 Task: Add Face Rock Creamery Vampire Slayer, Garlic Cheddar Cheese to the cart.
Action: Mouse pressed left at (28, 160)
Screenshot: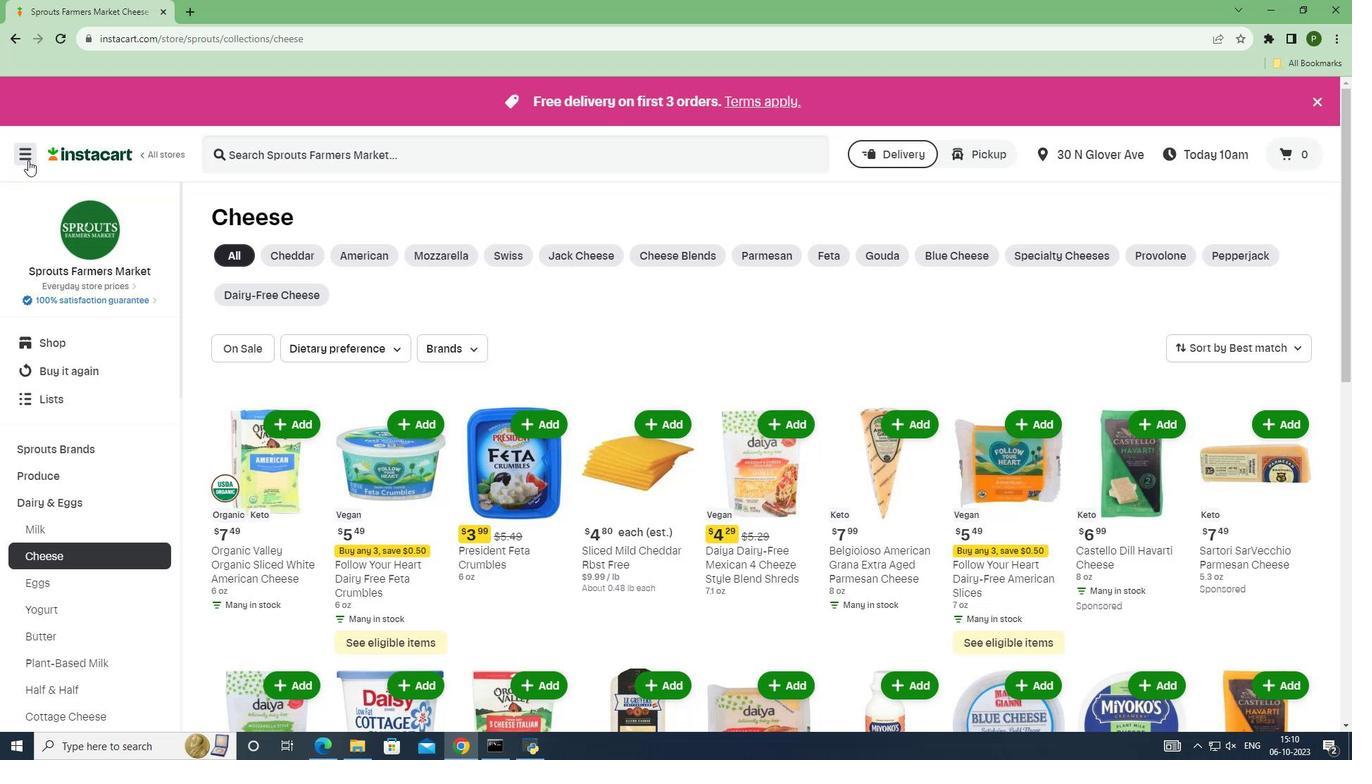 
Action: Mouse moved to (51, 370)
Screenshot: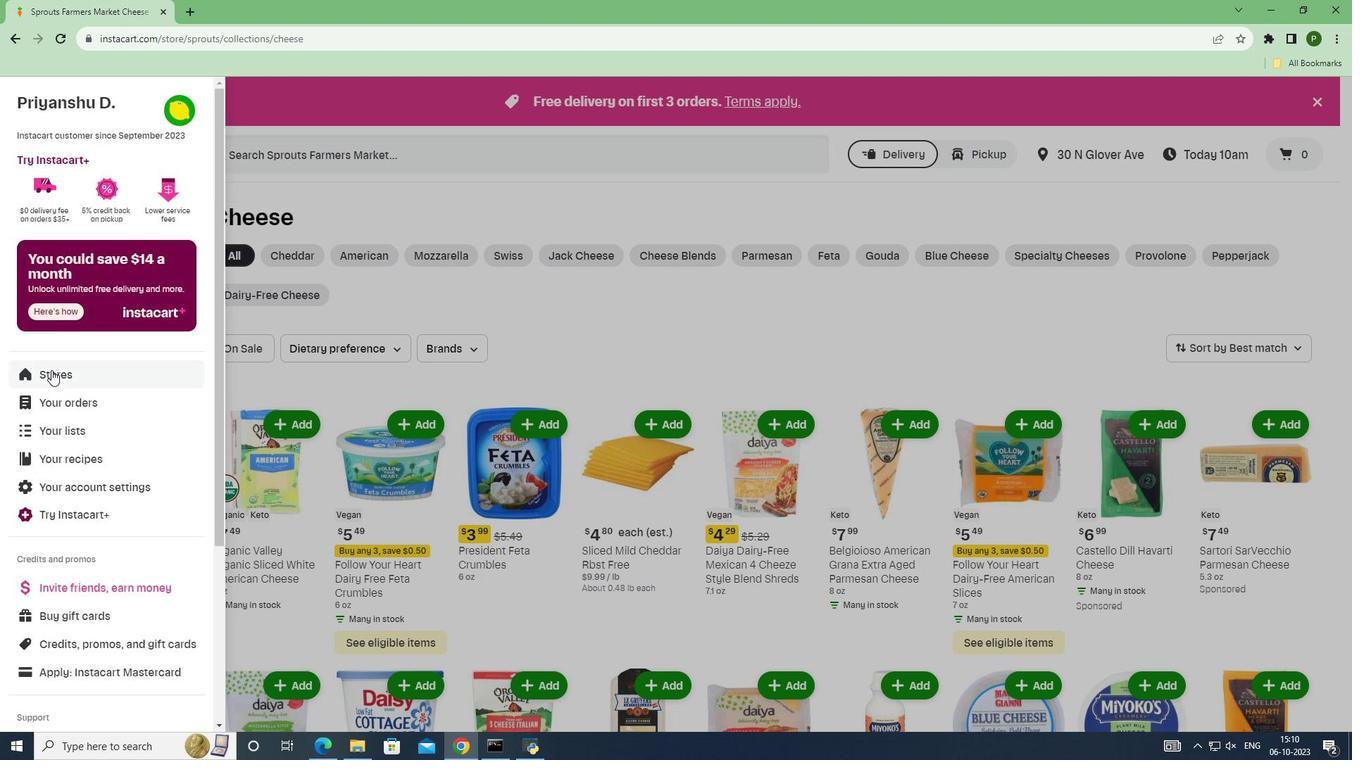 
Action: Mouse pressed left at (51, 370)
Screenshot: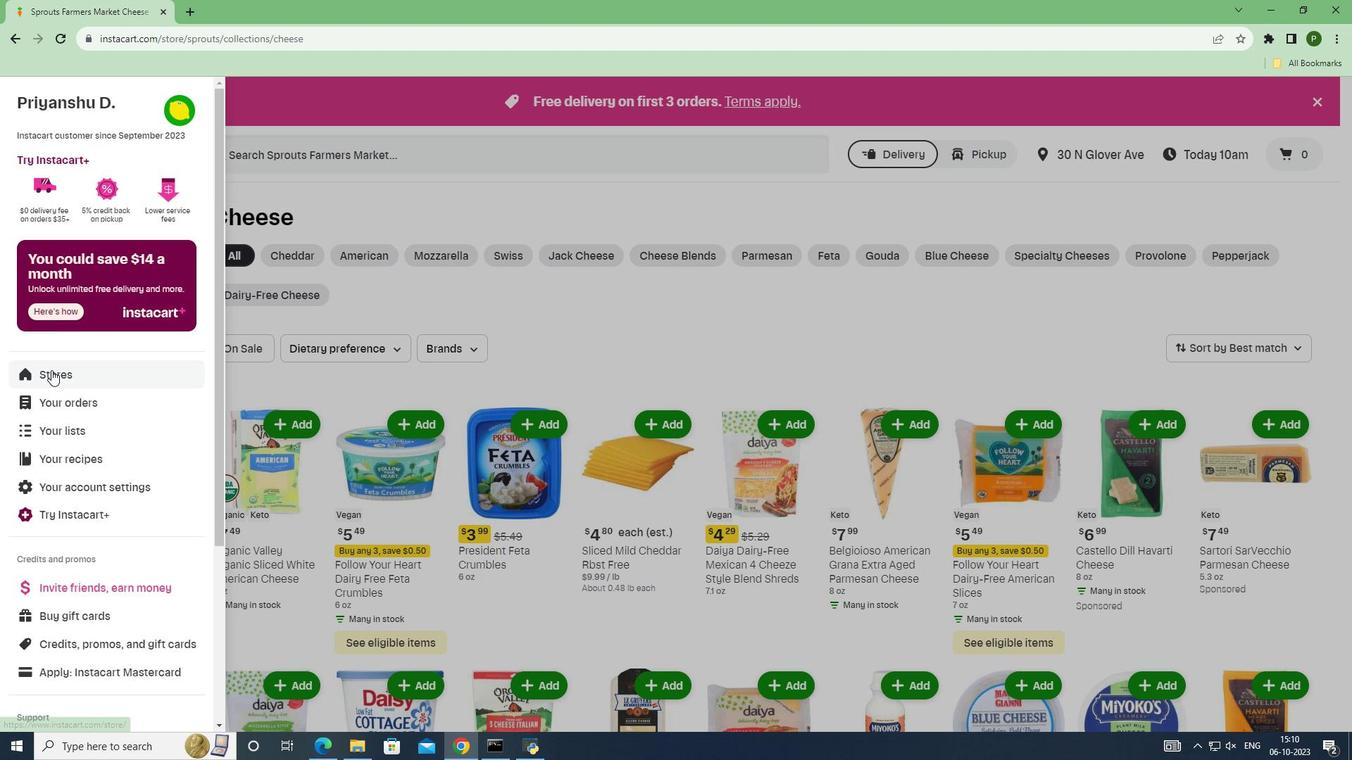 
Action: Mouse moved to (324, 154)
Screenshot: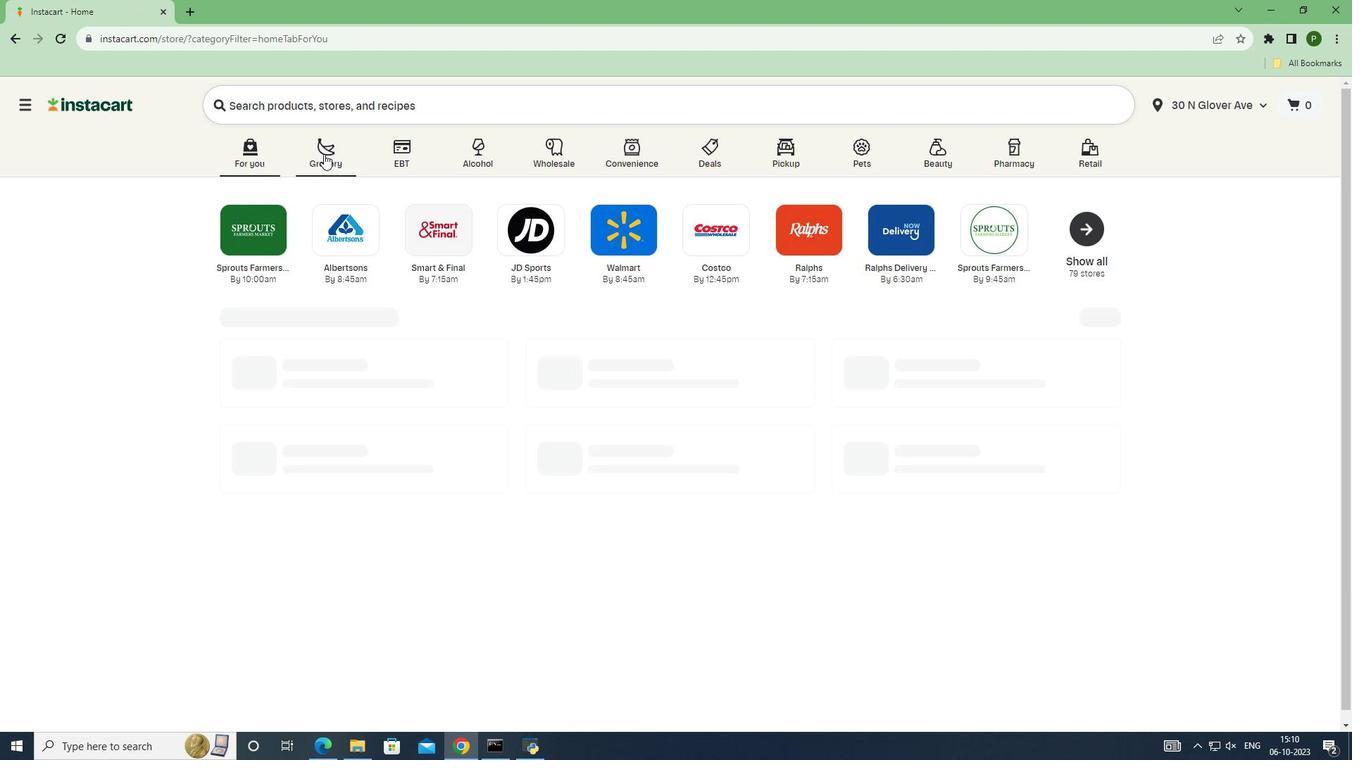 
Action: Mouse pressed left at (324, 154)
Screenshot: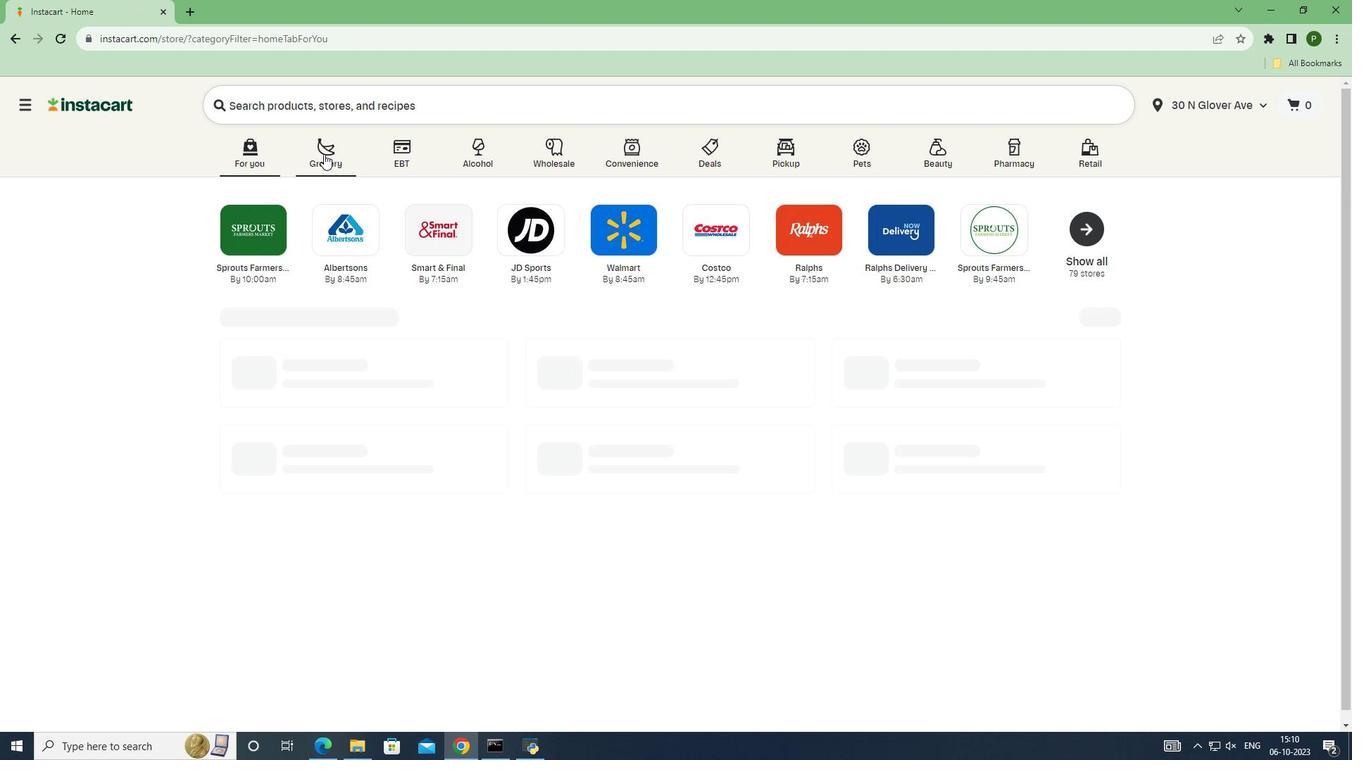 
Action: Mouse moved to (855, 314)
Screenshot: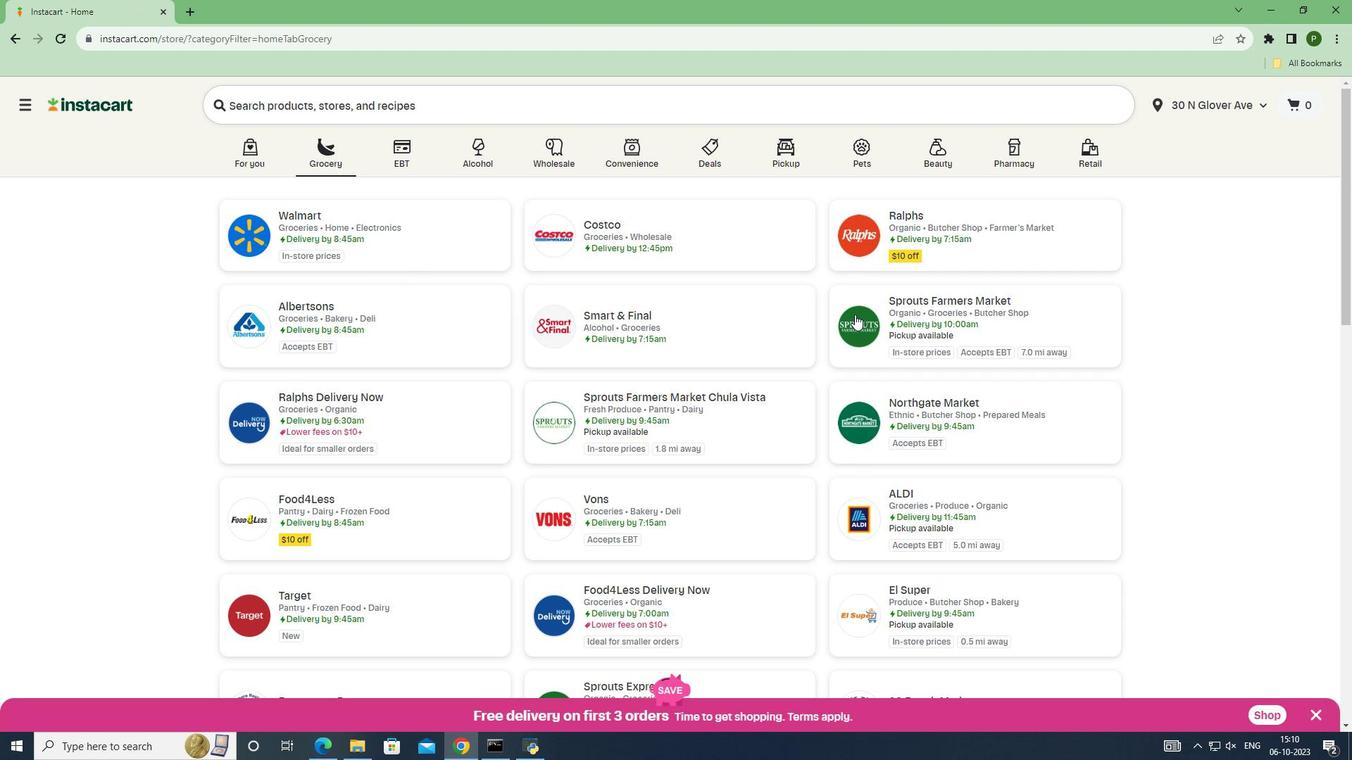 
Action: Mouse pressed left at (855, 314)
Screenshot: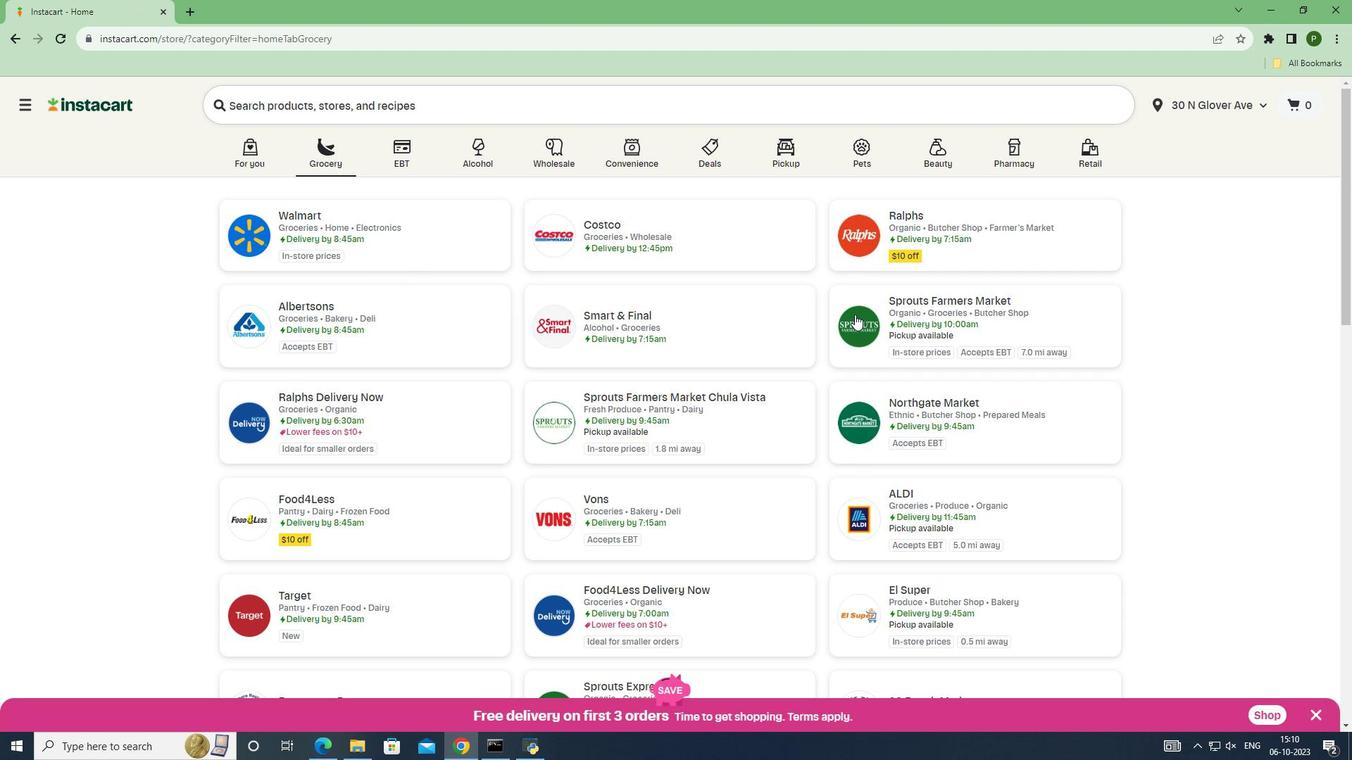 
Action: Mouse moved to (75, 498)
Screenshot: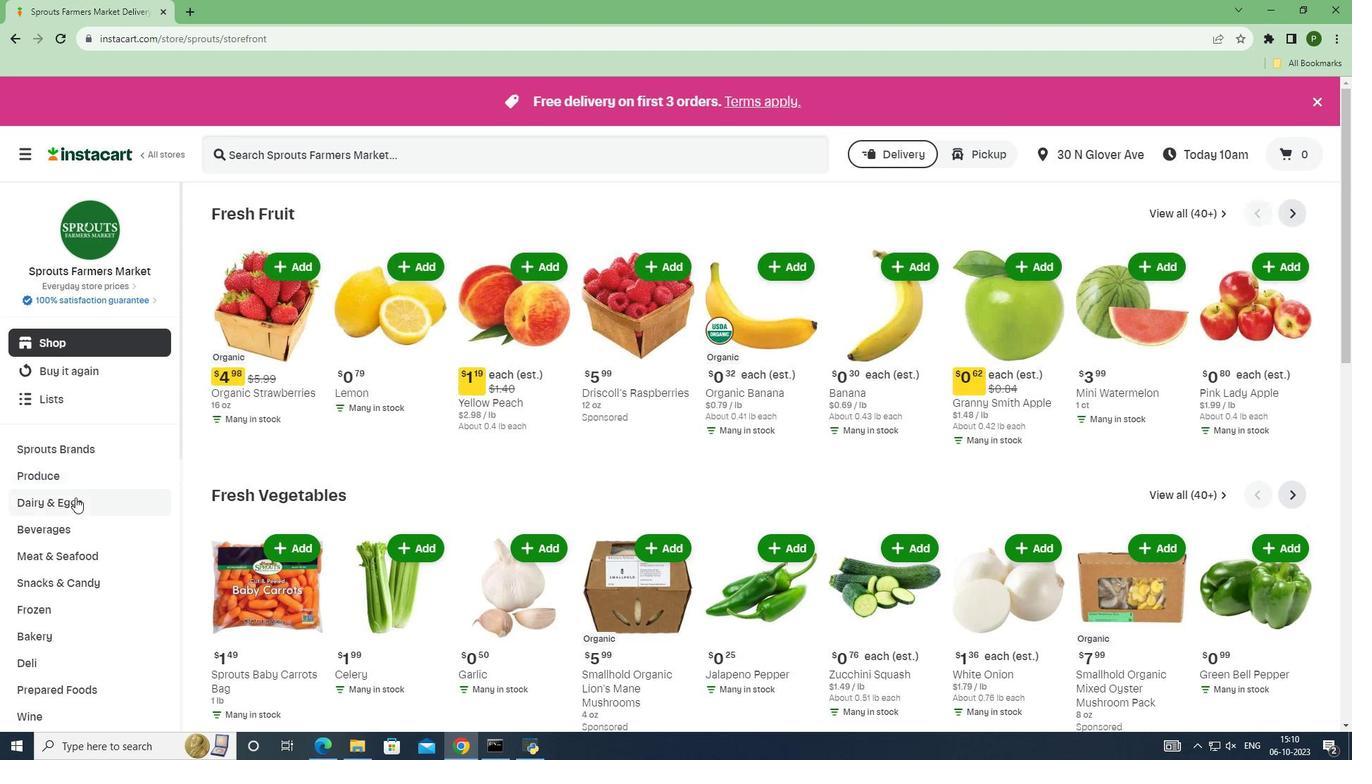 
Action: Mouse pressed left at (75, 498)
Screenshot: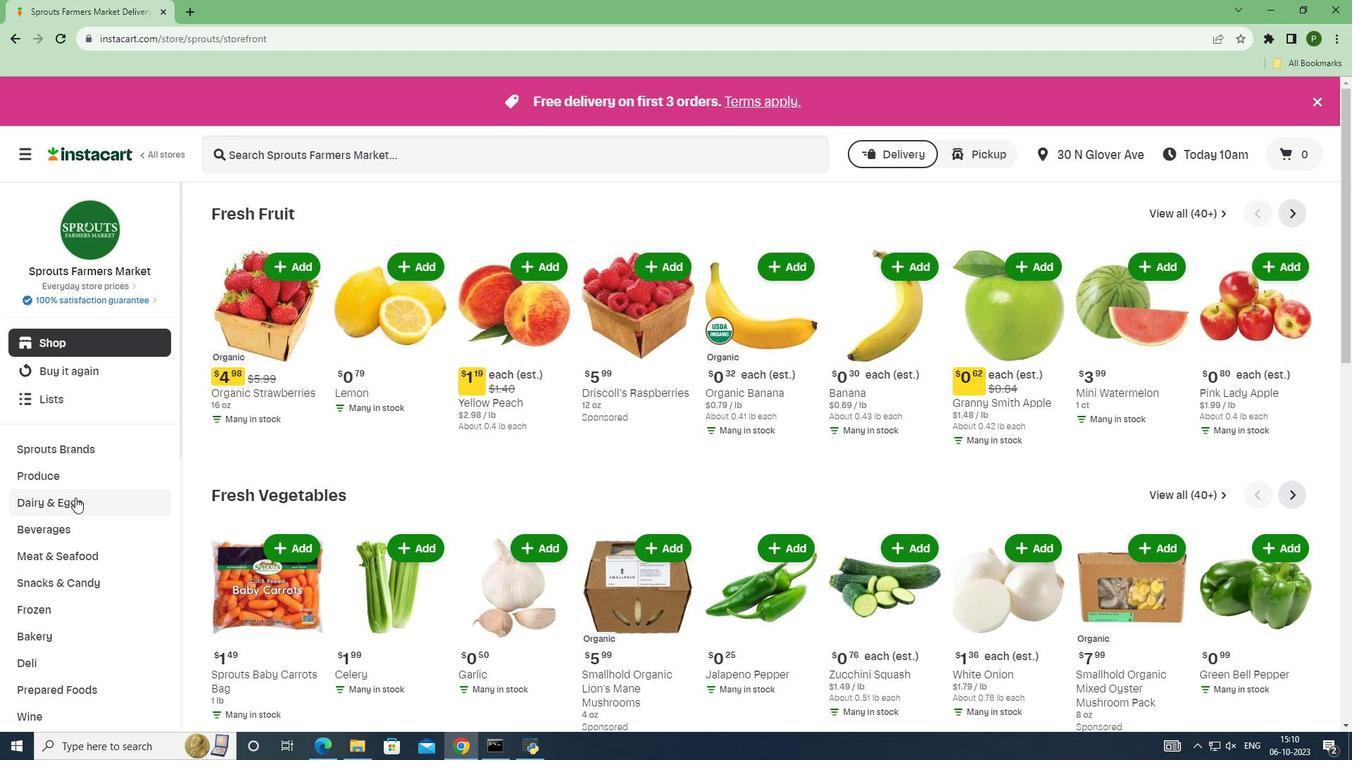 
Action: Mouse moved to (73, 565)
Screenshot: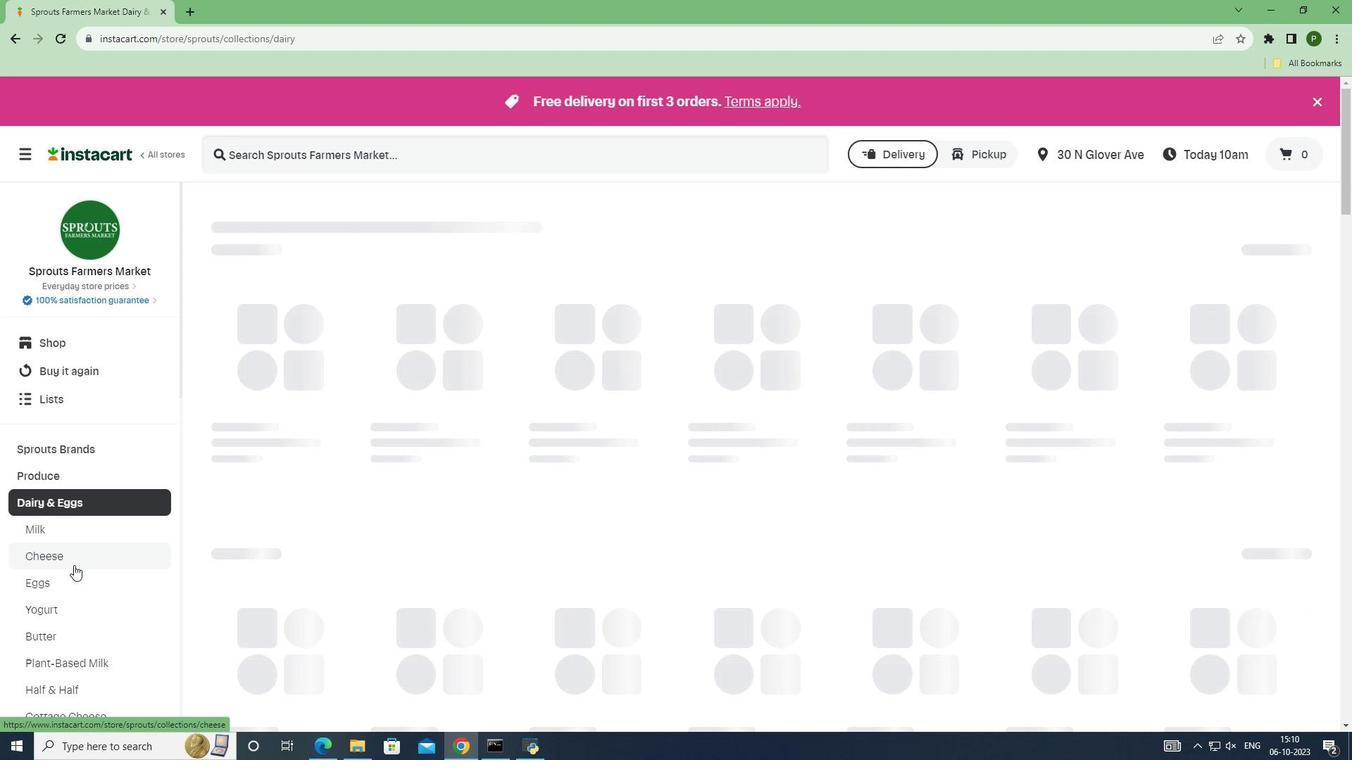 
Action: Mouse pressed left at (73, 565)
Screenshot: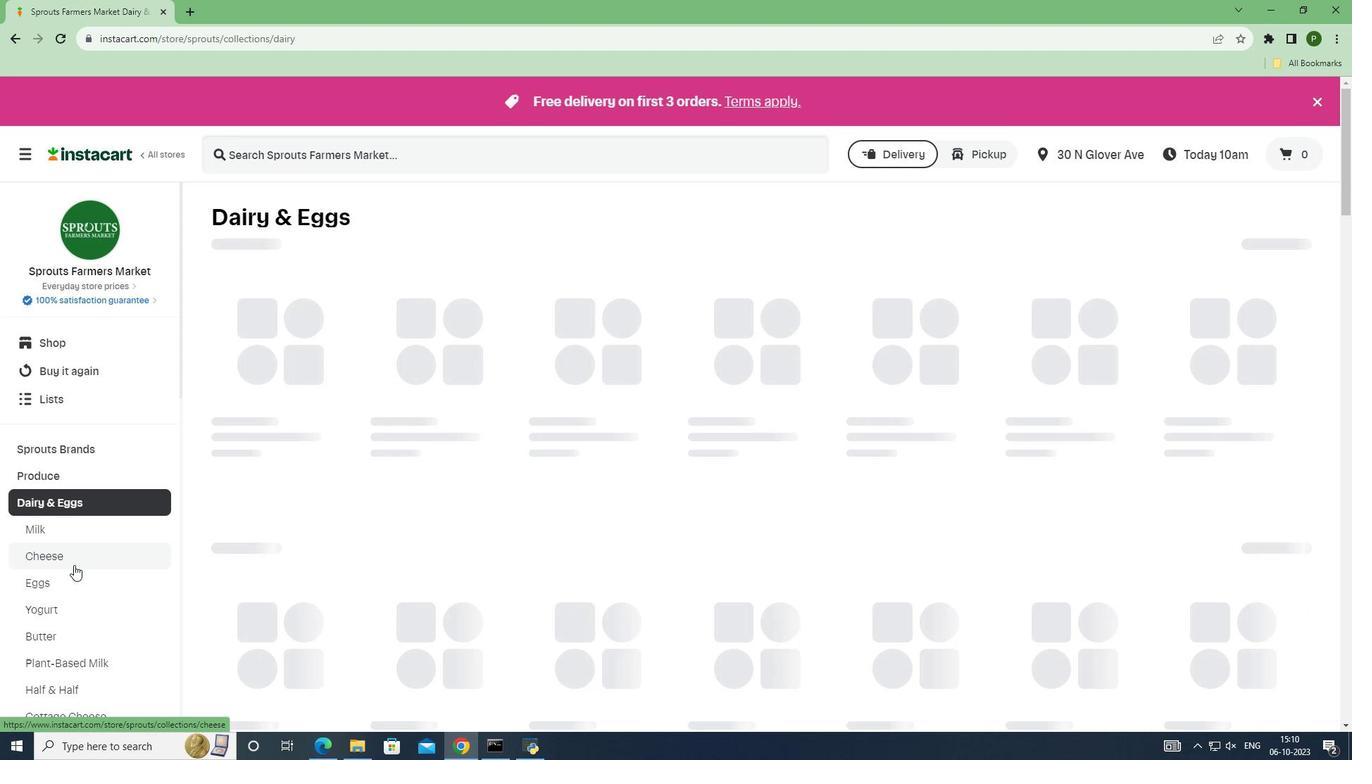 
Action: Mouse moved to (267, 151)
Screenshot: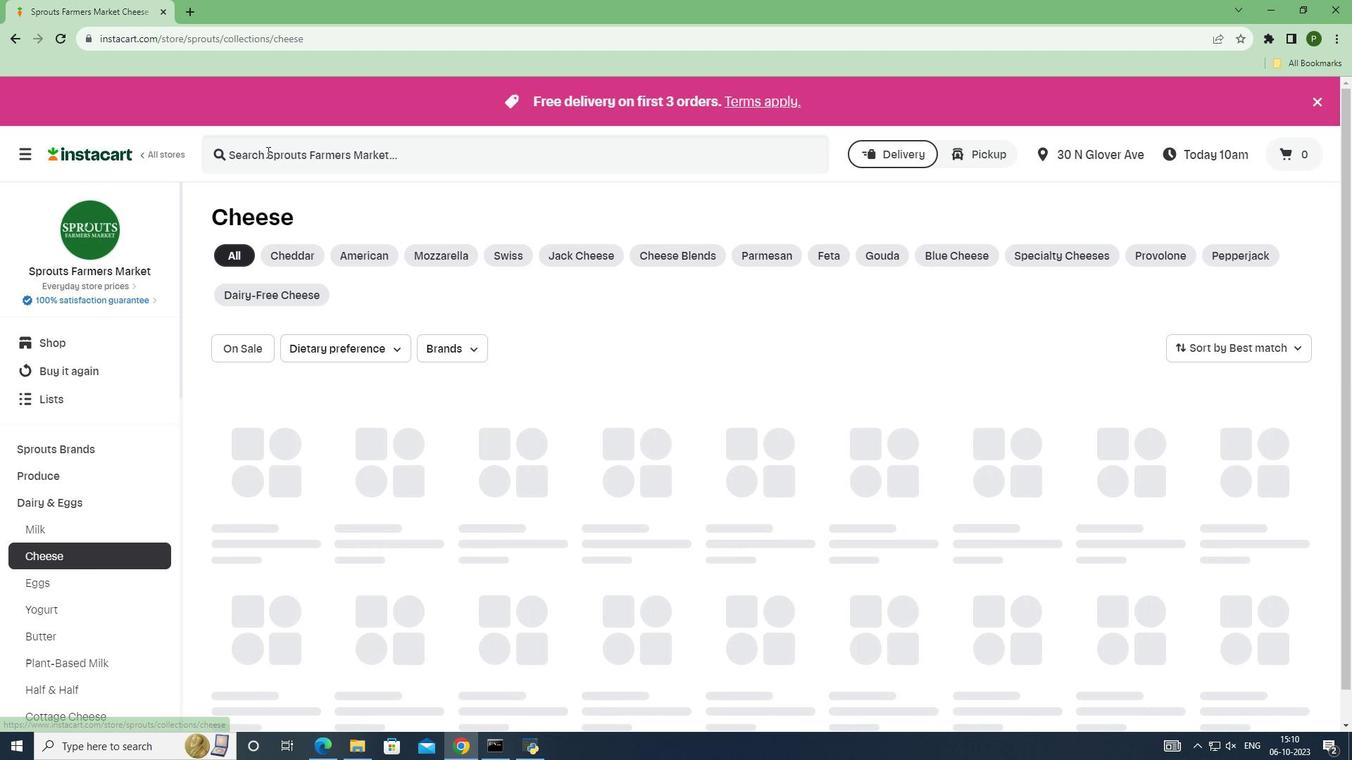 
Action: Mouse pressed left at (267, 151)
Screenshot: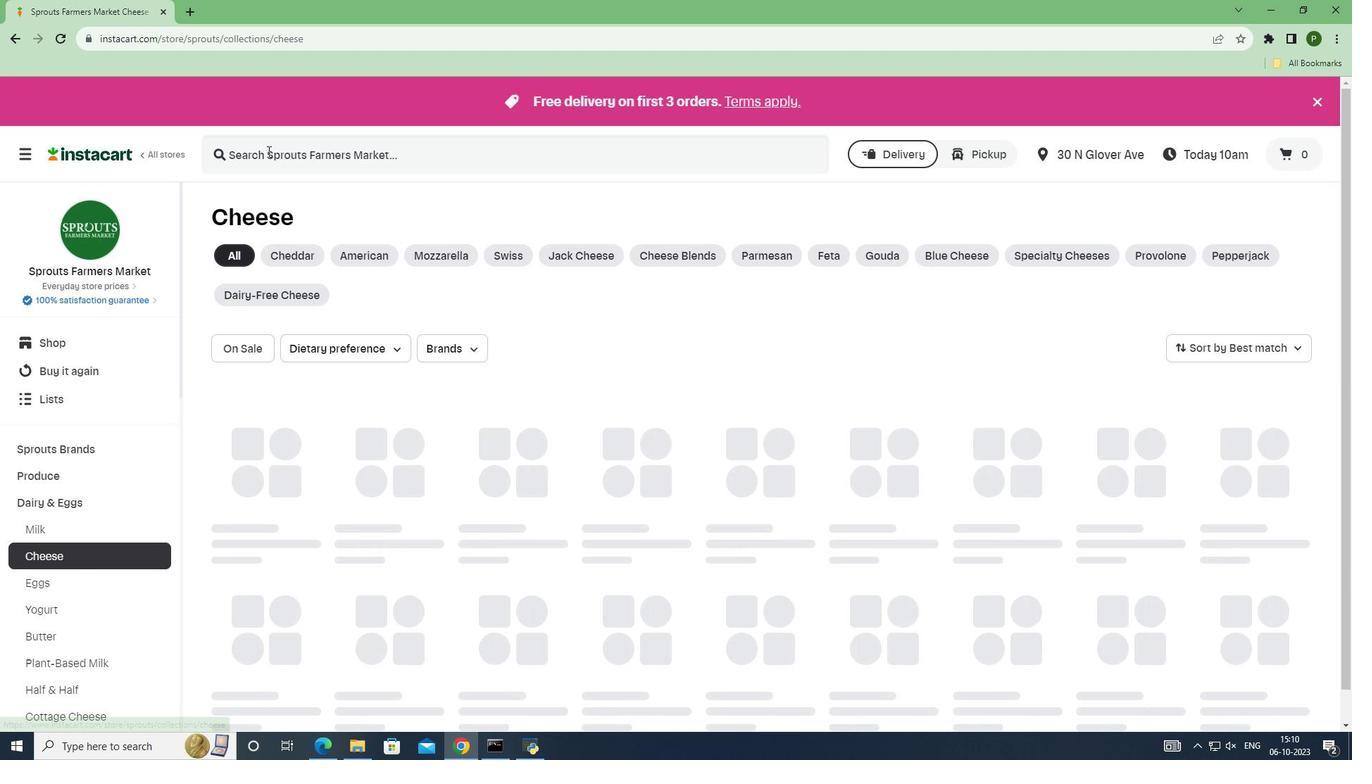 
Action: Key pressed f<Key.caps_lock>ACE<Key.space><Key.caps_lock>r<Key.caps_lock>OCK<Key.space><Key.caps_lock>c<Key.caps_lock>REAMERY<Key.space><Key.caps_lock>v<Key.caps_lock>AMPIRE<Key.space><Key.caps_lock>s<Key.caps_lock>LAYER,<Key.space><Key.caps_lock>g<Key.caps_lock>ARLIC<Key.space><Key.caps_lock>c<Key.caps_lock>HEDDAR<Key.space><Key.caps_lock>c<Key.caps_lock>HEESE<Key.enter>
Screenshot: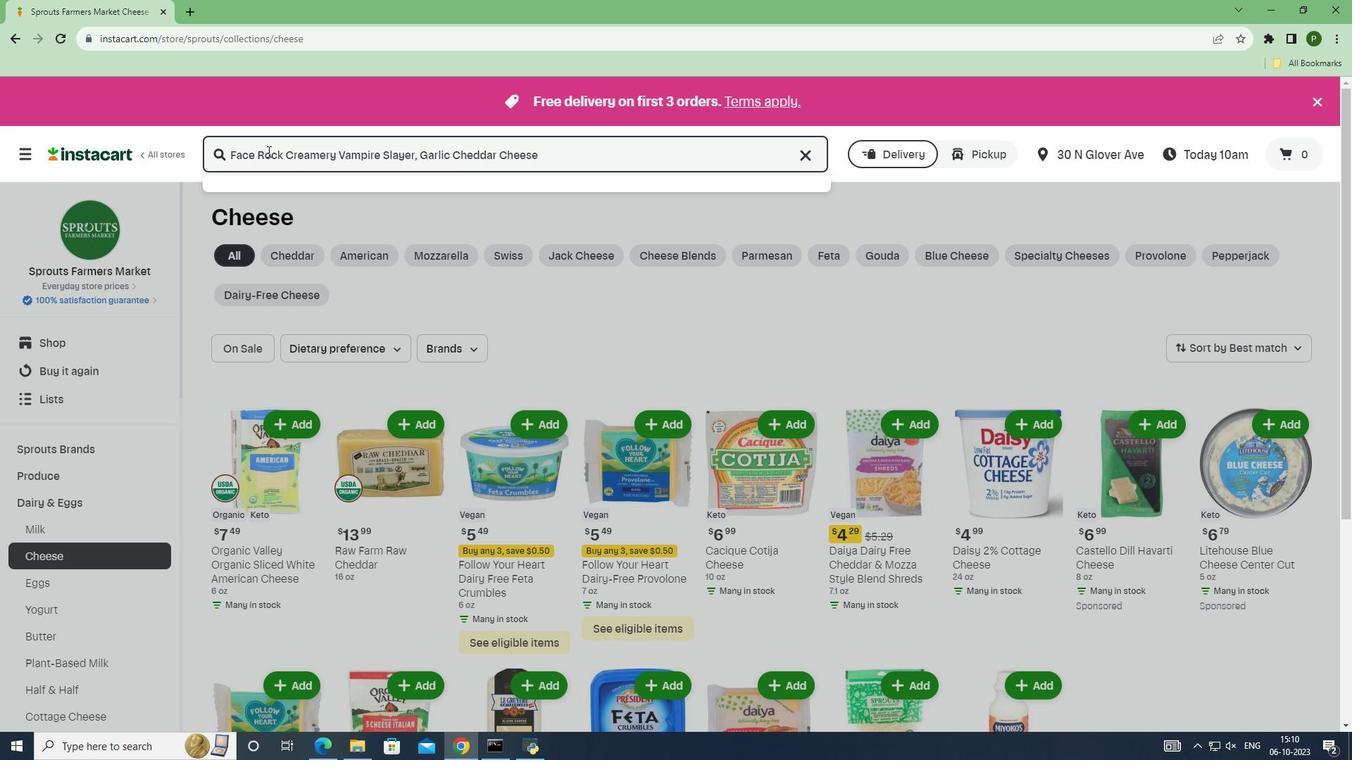 
Action: Mouse moved to (384, 300)
Screenshot: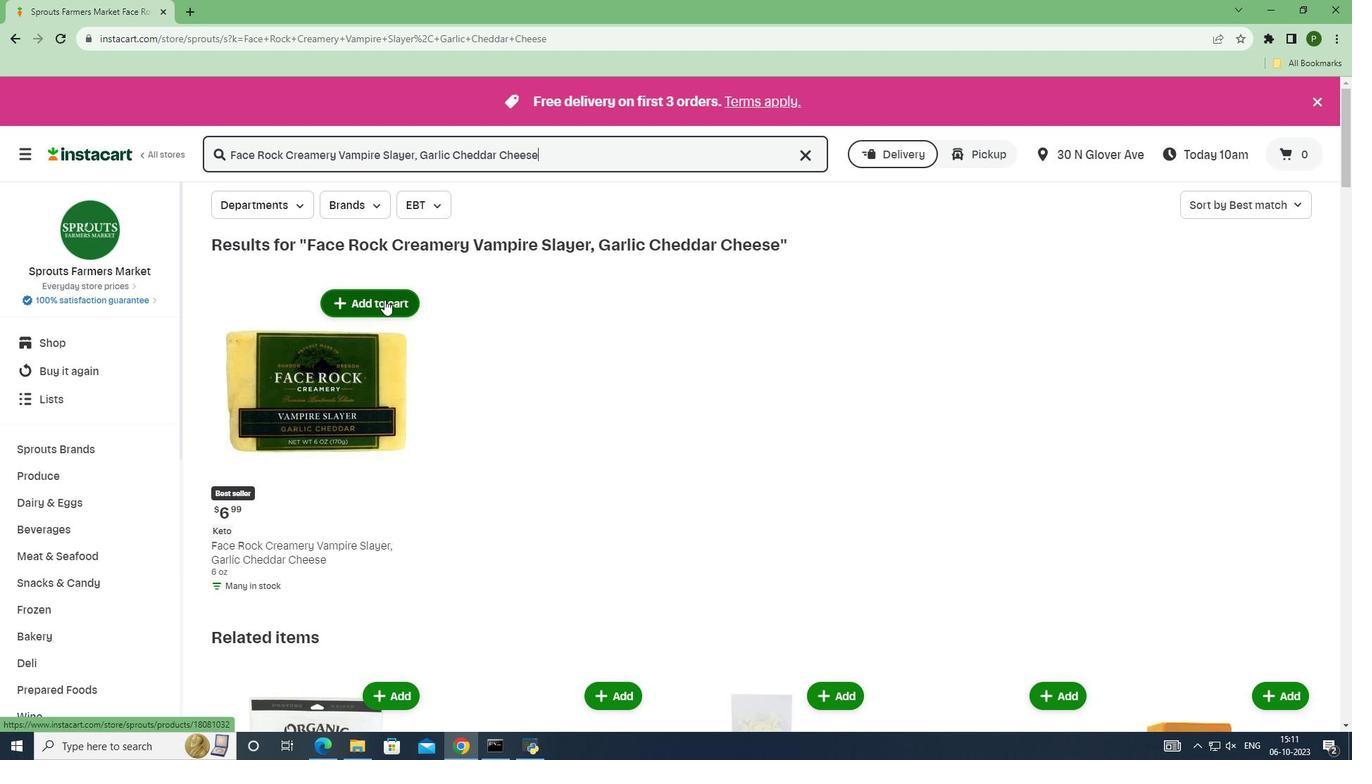 
Action: Mouse pressed left at (384, 300)
Screenshot: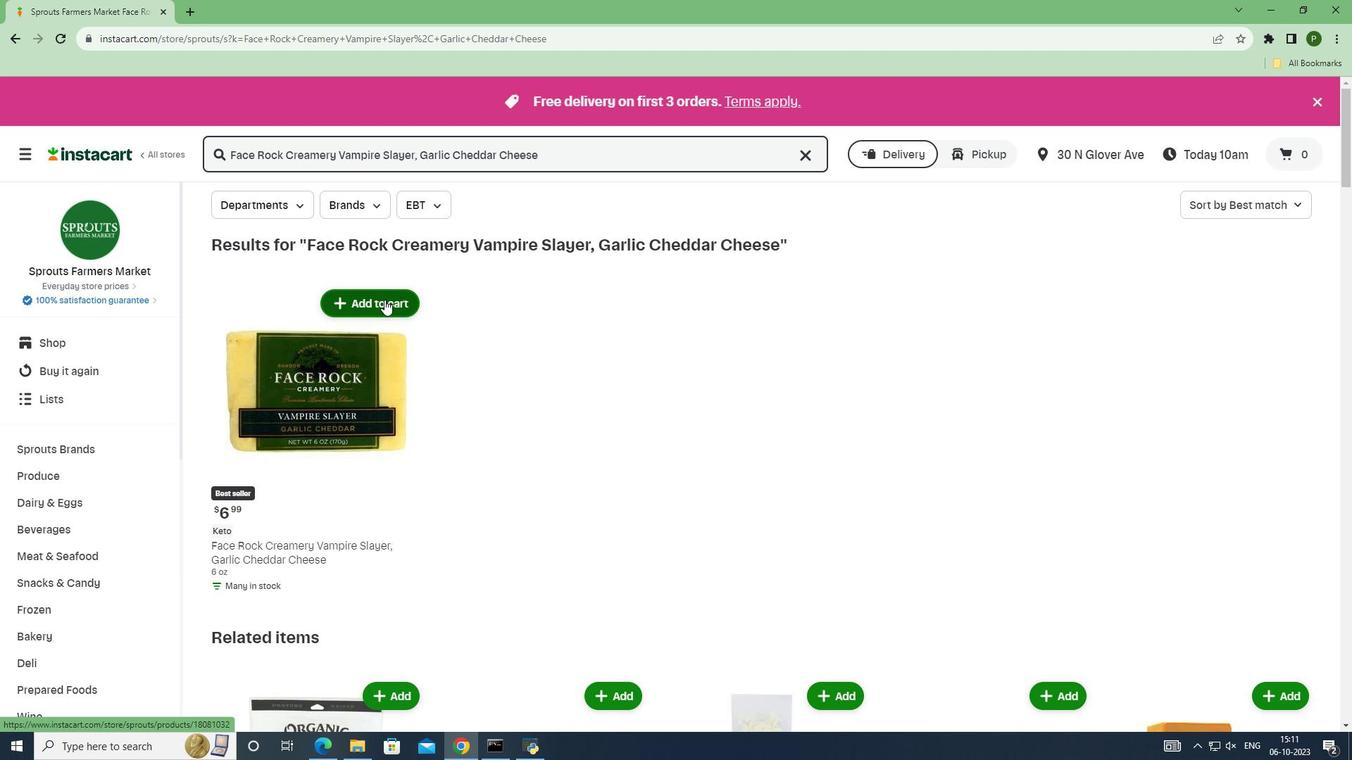 
